 Task: Change the page orientation to a Landscape in print settings.
Action: Mouse moved to (44, 102)
Screenshot: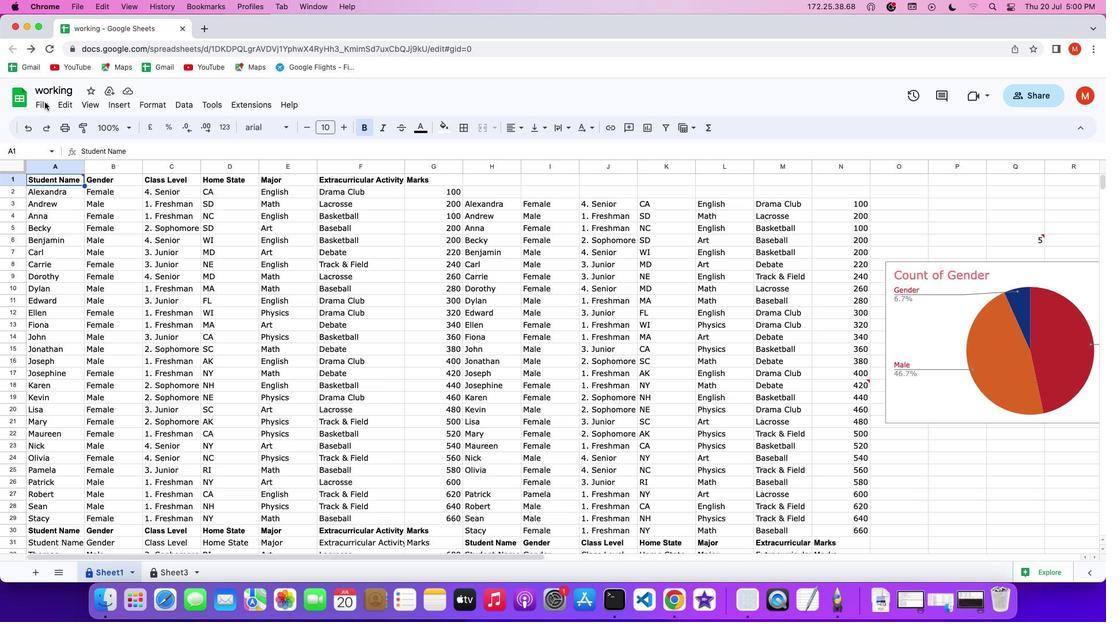 
Action: Mouse pressed left at (44, 102)
Screenshot: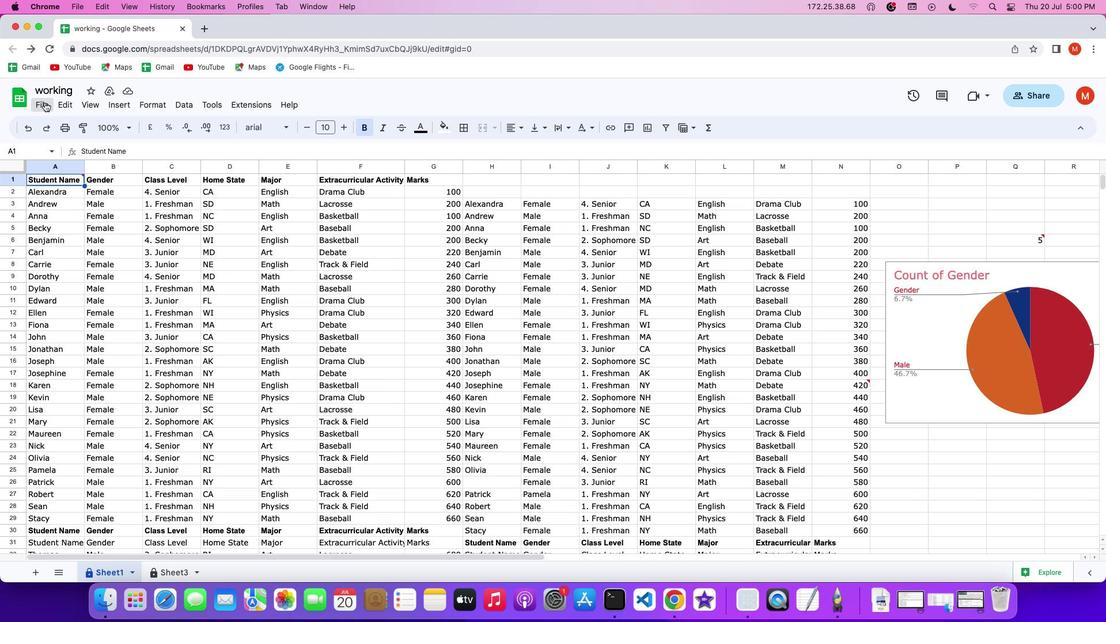 
Action: Mouse pressed left at (44, 102)
Screenshot: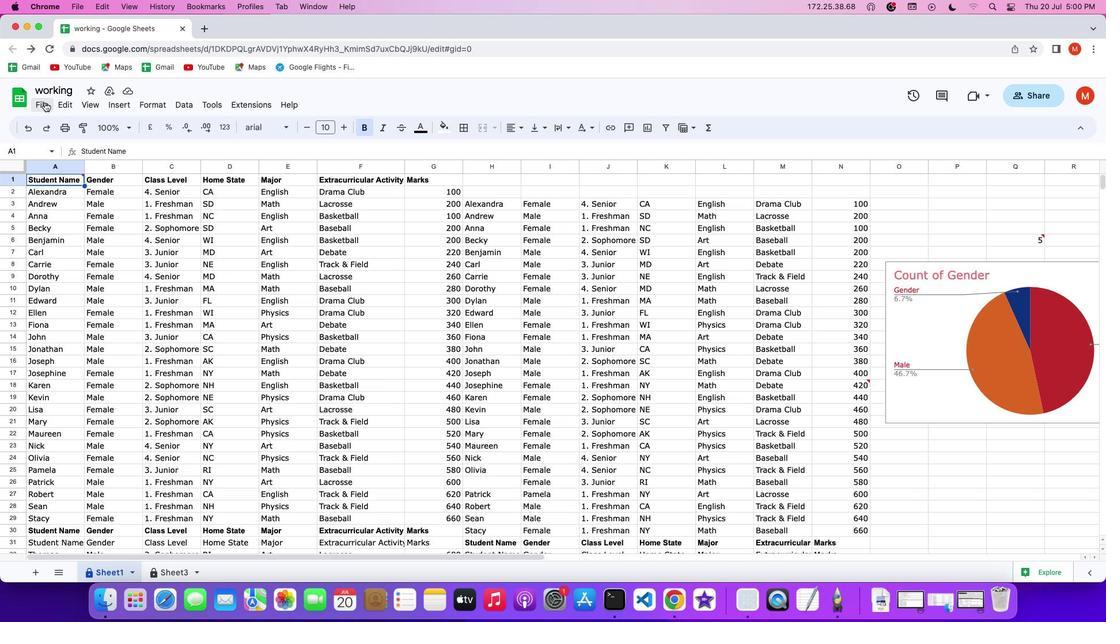 
Action: Mouse pressed left at (44, 102)
Screenshot: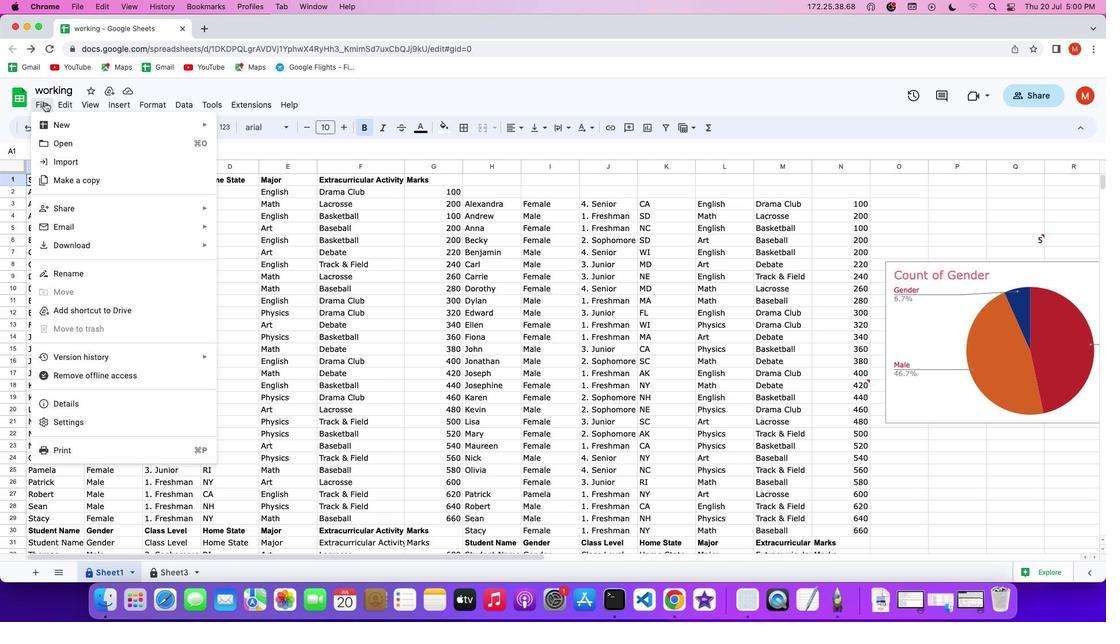 
Action: Mouse moved to (77, 449)
Screenshot: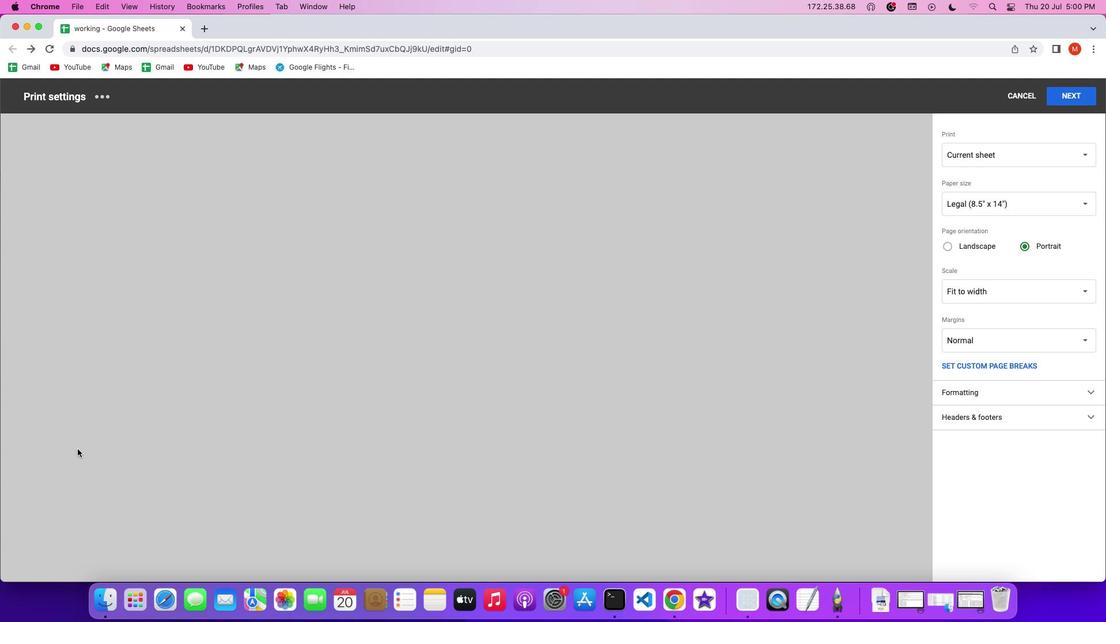 
Action: Mouse pressed left at (77, 449)
Screenshot: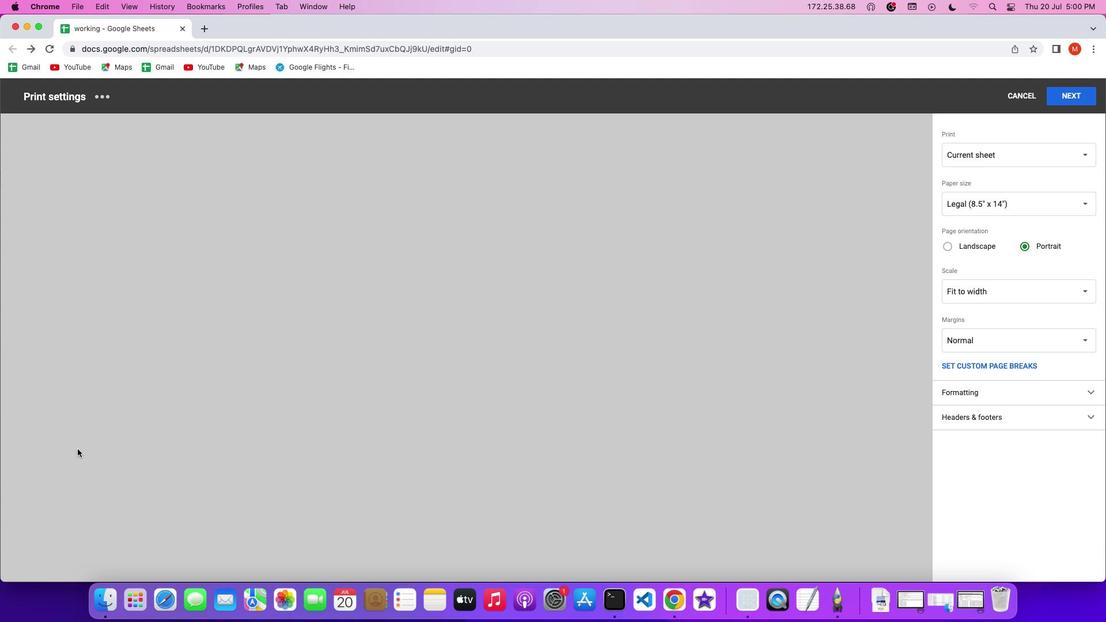 
Action: Mouse moved to (951, 244)
Screenshot: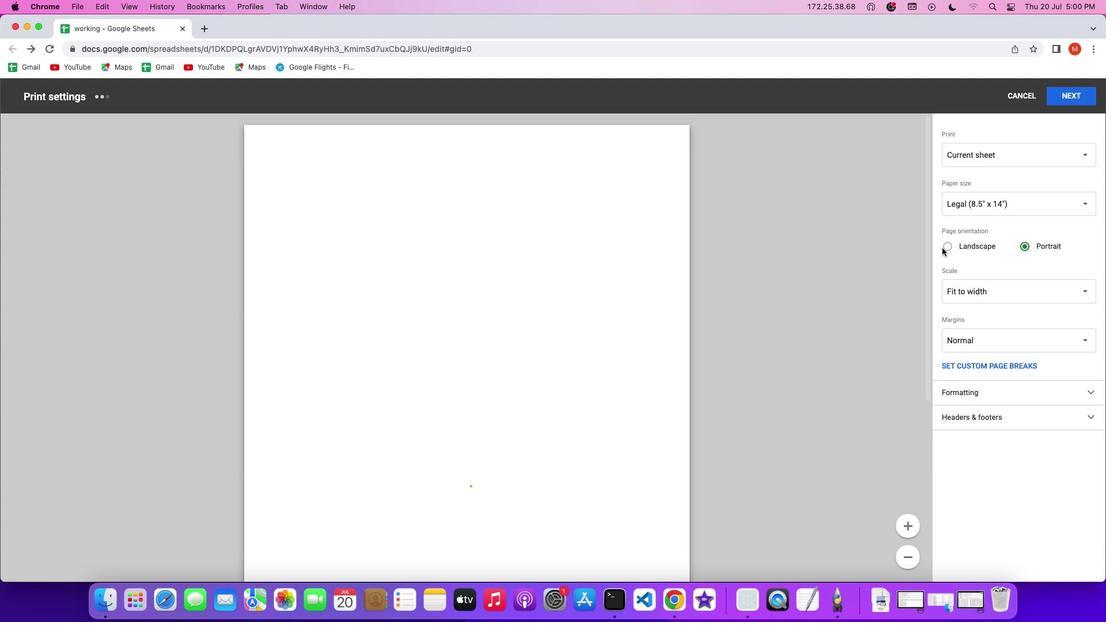 
Action: Mouse pressed left at (951, 244)
Screenshot: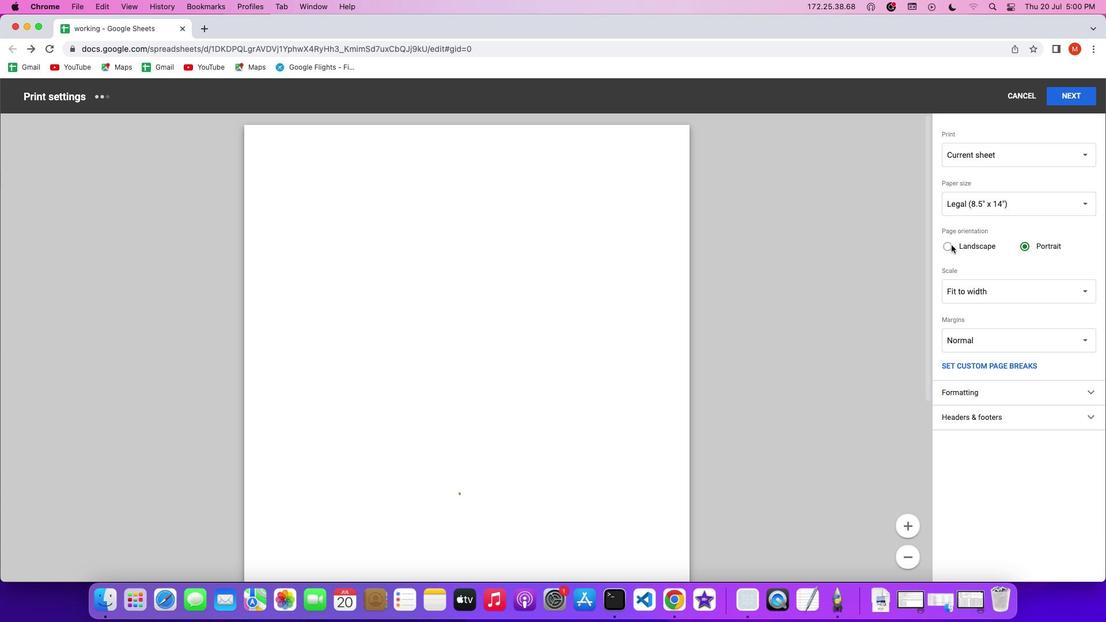 
Action: Mouse moved to (951, 257)
Screenshot: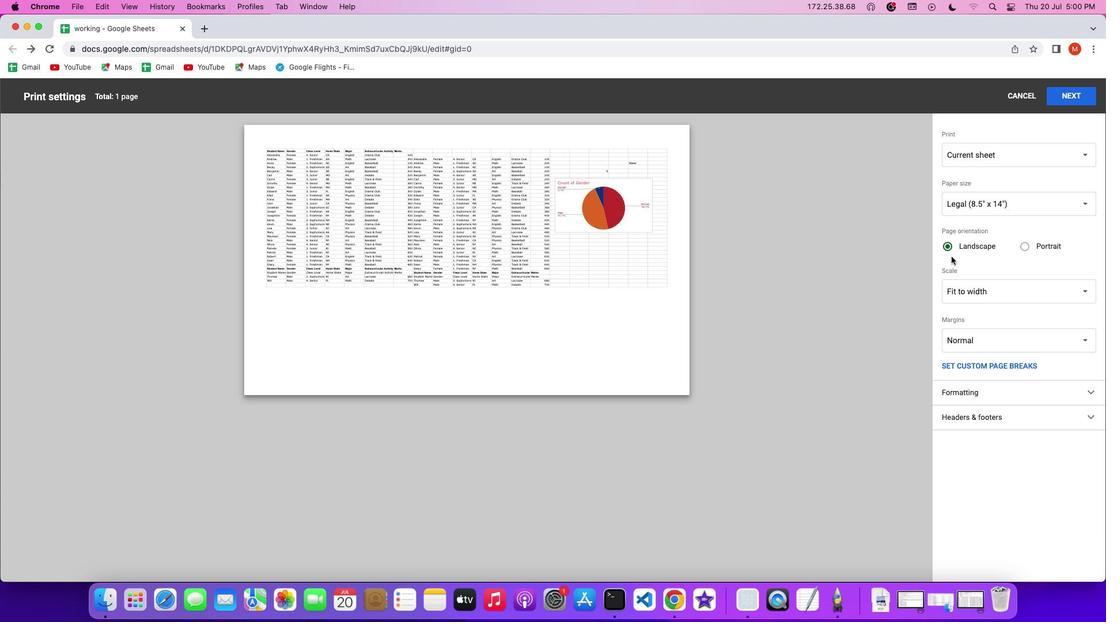 
